 Task: Add the task  Integrate a new third-party API into a website to the section Agile Athletes in the project AgileCoast and add a Due Date to the respective task as 2023/09/03
Action: Mouse moved to (57, 355)
Screenshot: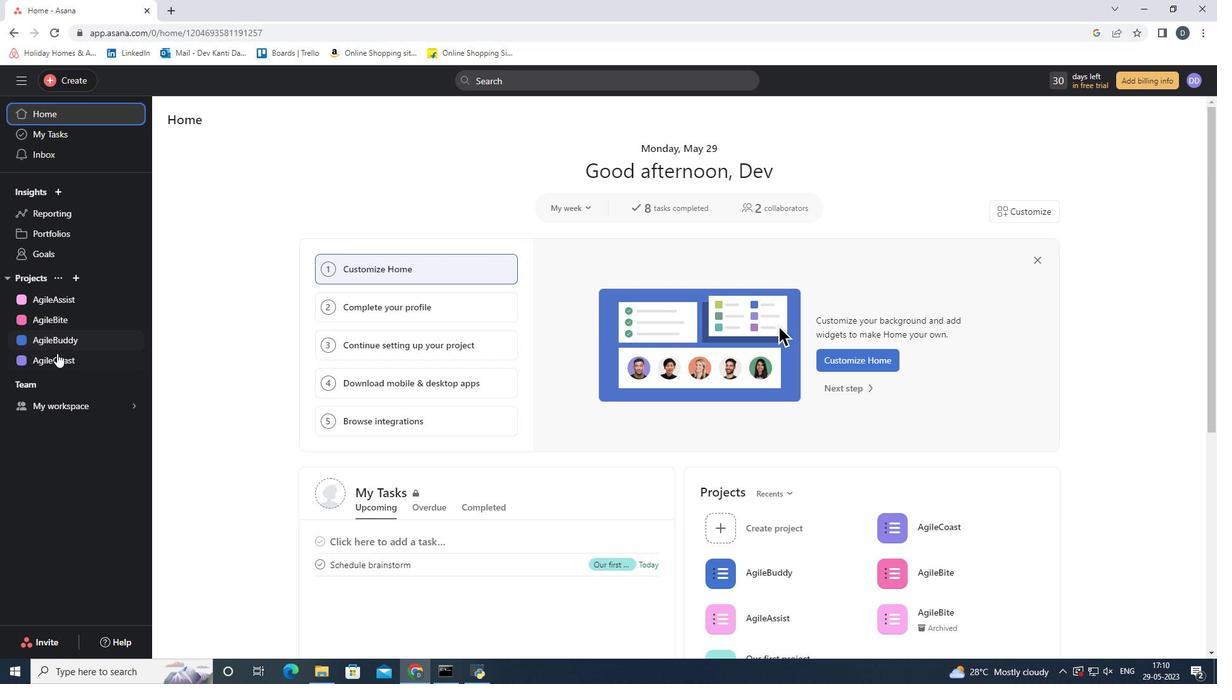 
Action: Mouse pressed left at (57, 355)
Screenshot: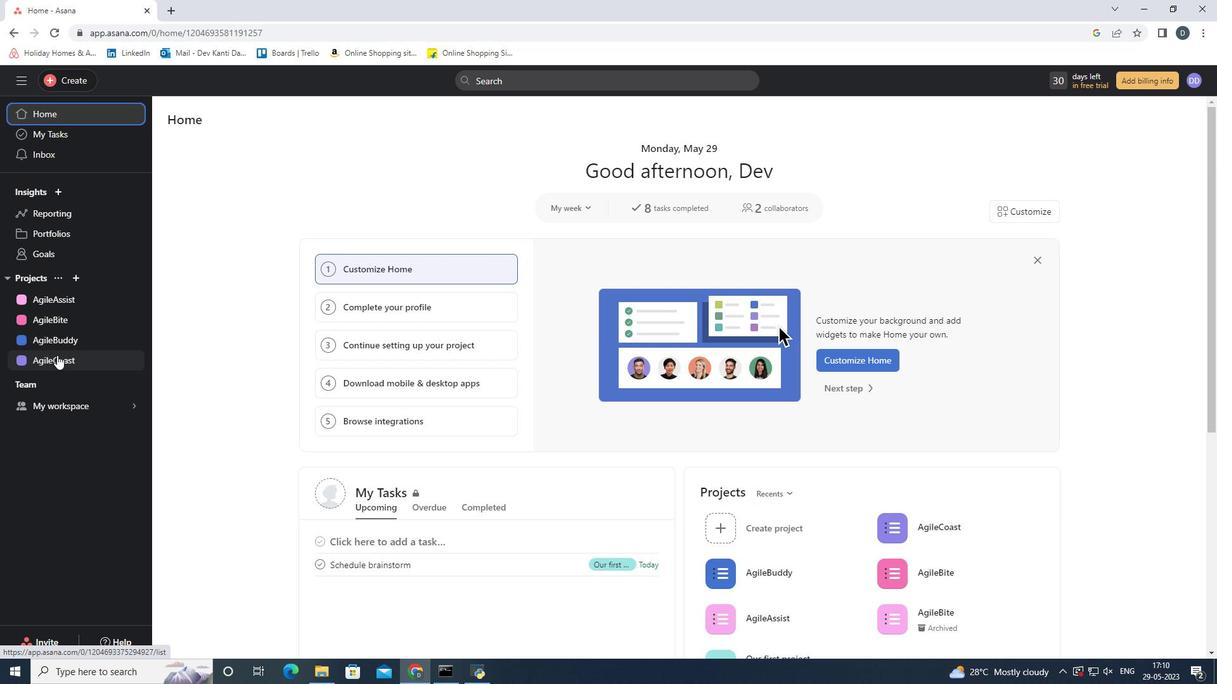 
Action: Mouse moved to (528, 299)
Screenshot: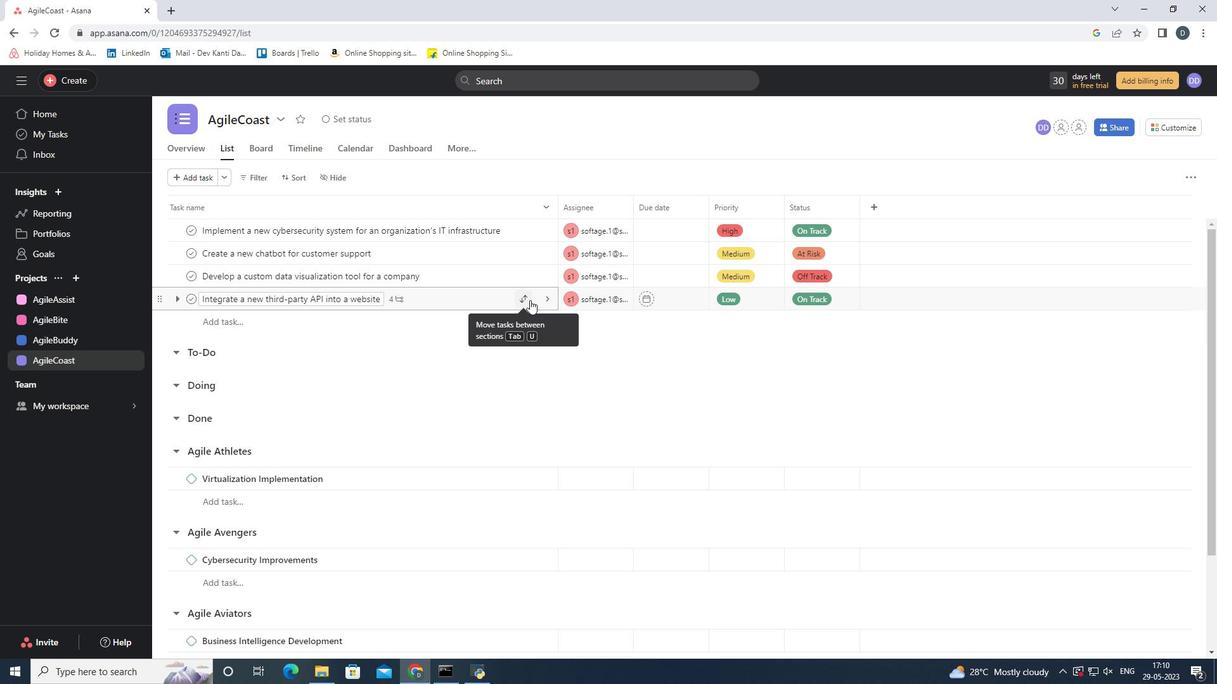 
Action: Mouse pressed left at (528, 299)
Screenshot: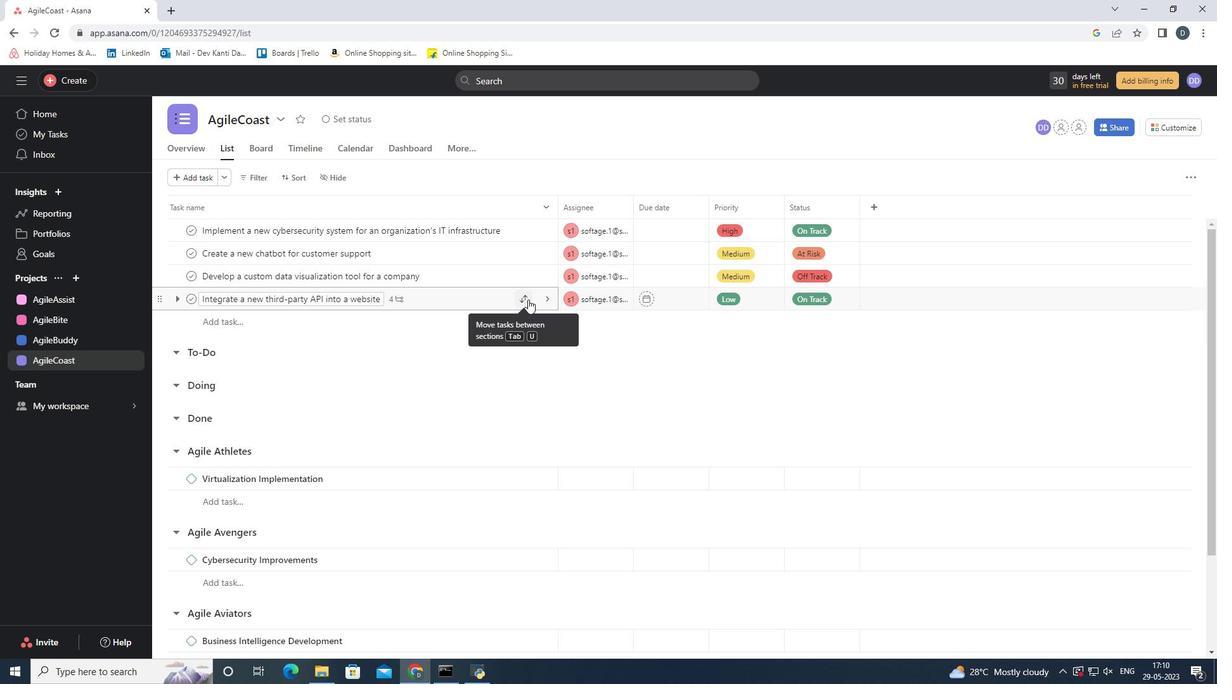 
Action: Mouse moved to (479, 441)
Screenshot: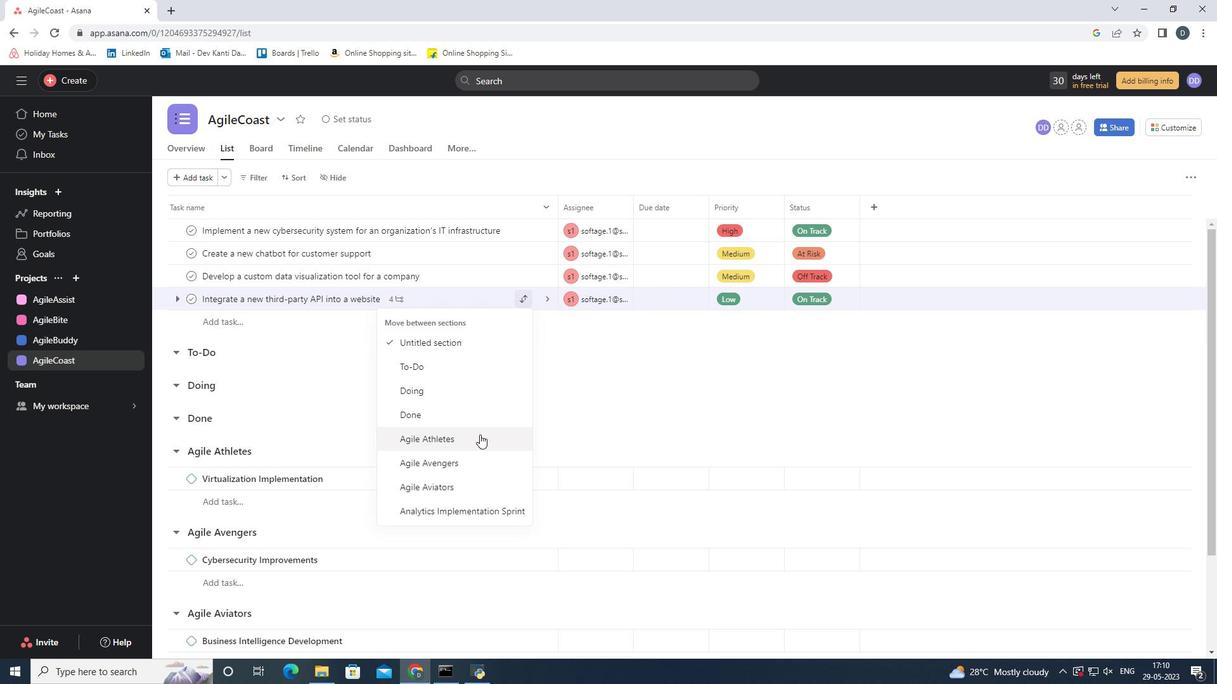 
Action: Mouse pressed left at (479, 441)
Screenshot: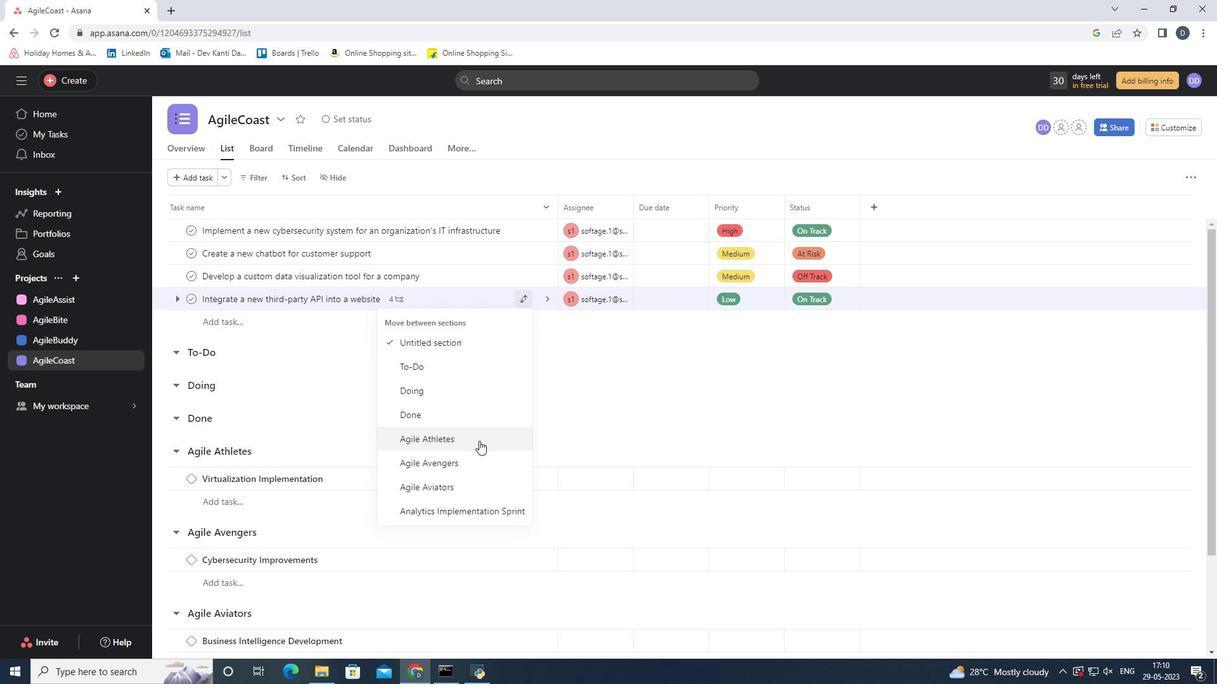 
Action: Mouse moved to (683, 461)
Screenshot: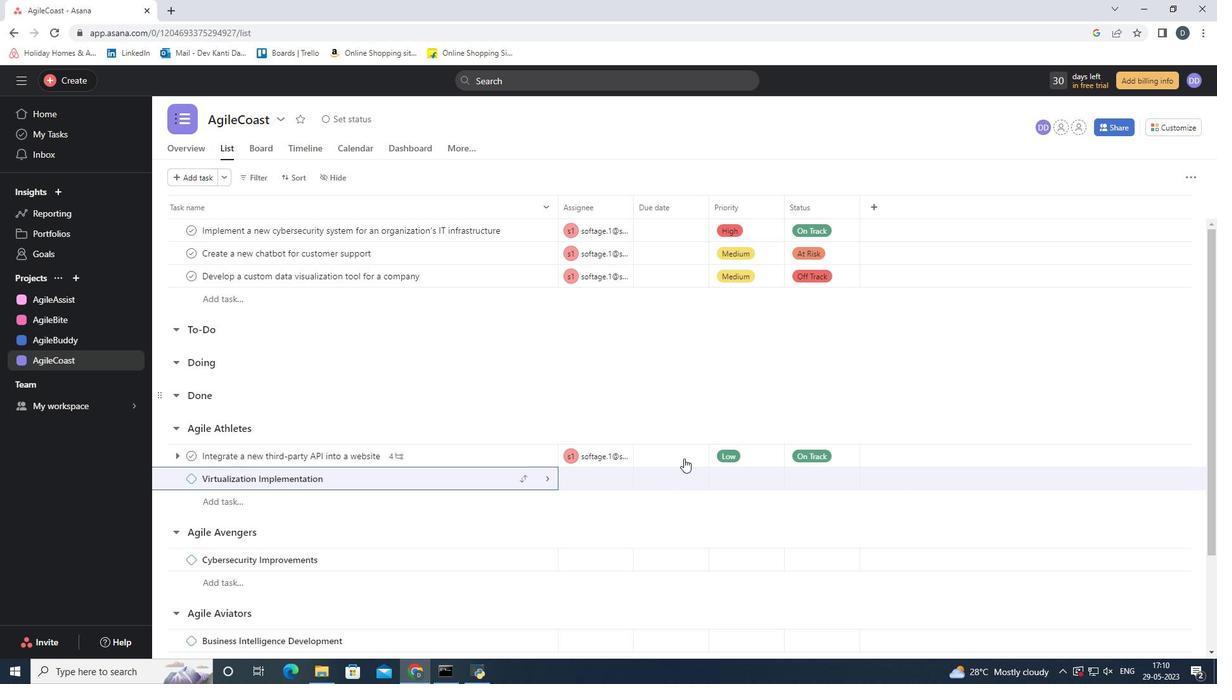 
Action: Mouse pressed left at (683, 461)
Screenshot: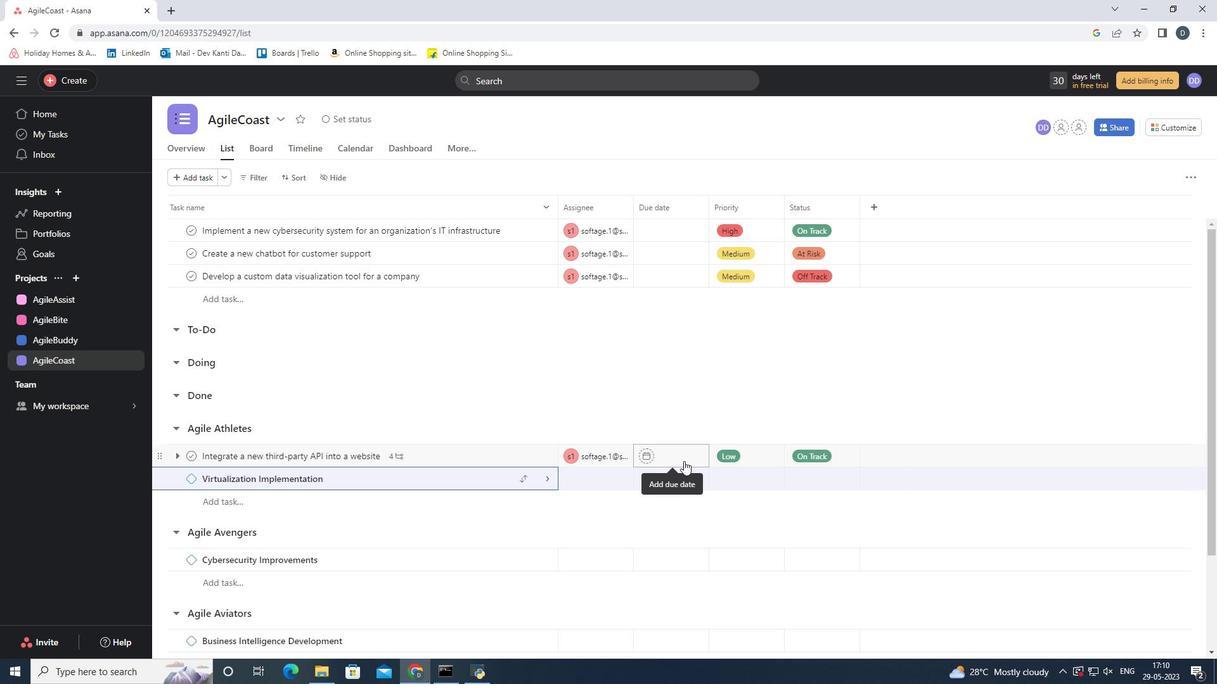 
Action: Mouse moved to (793, 228)
Screenshot: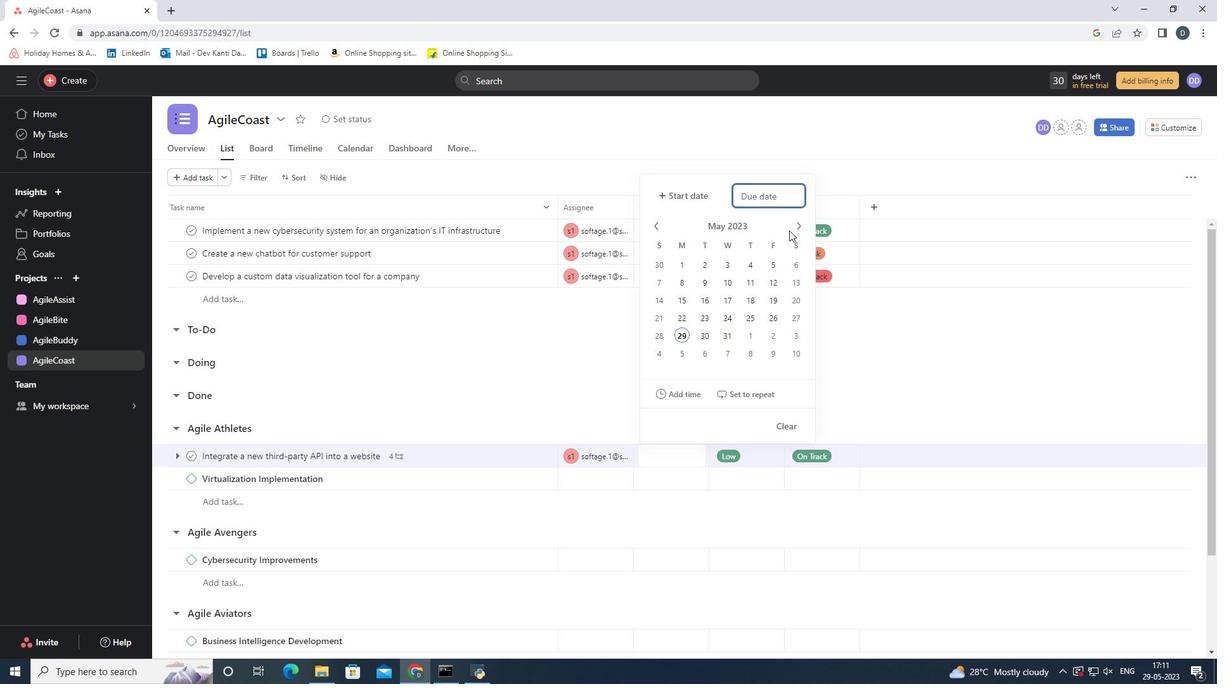 
Action: Mouse pressed left at (793, 228)
Screenshot: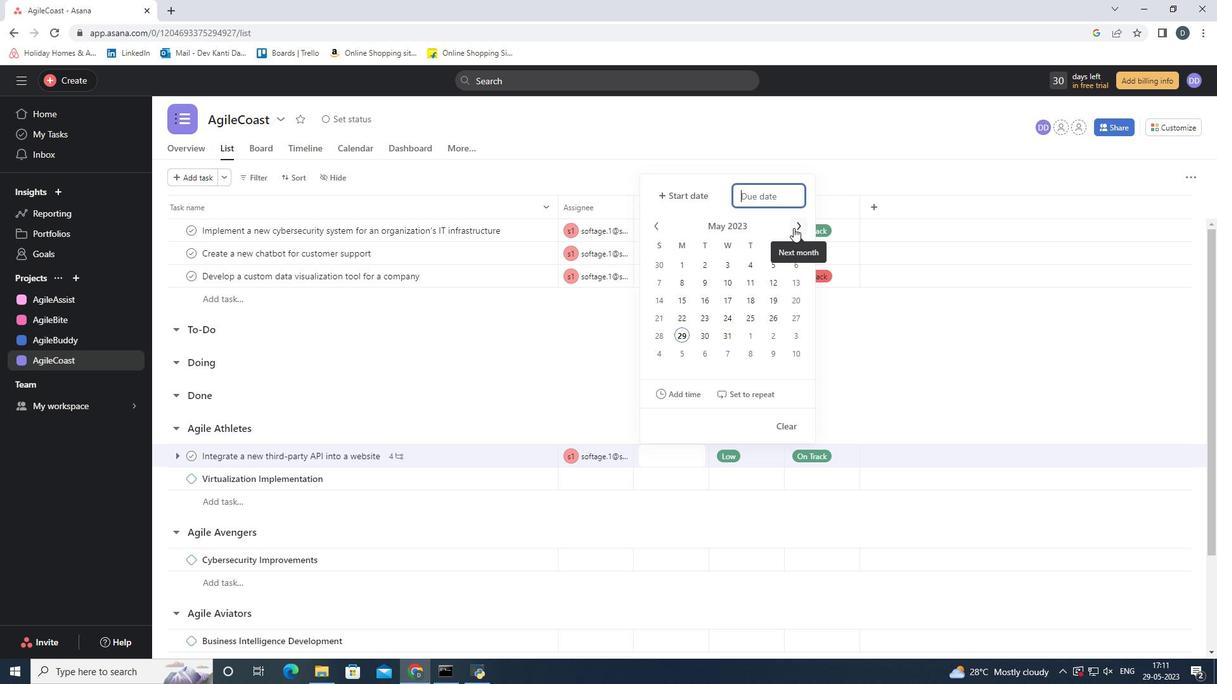 
Action: Mouse pressed left at (793, 228)
Screenshot: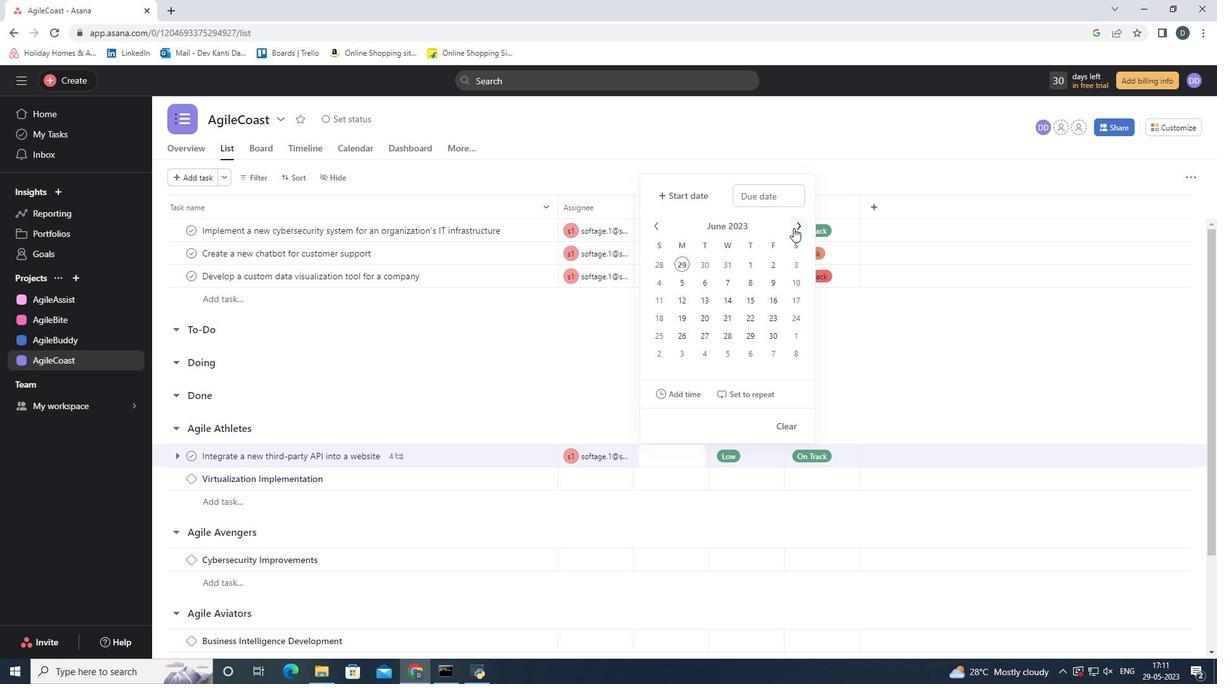 
Action: Mouse pressed left at (793, 228)
Screenshot: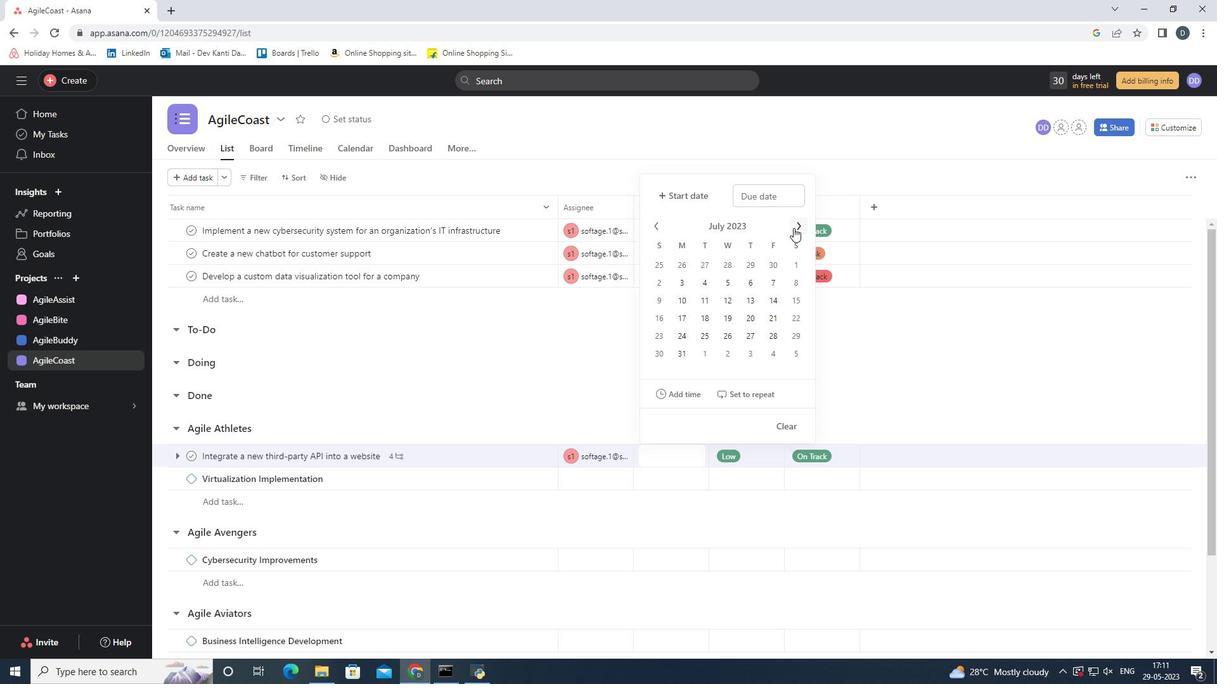 
Action: Mouse pressed left at (793, 228)
Screenshot: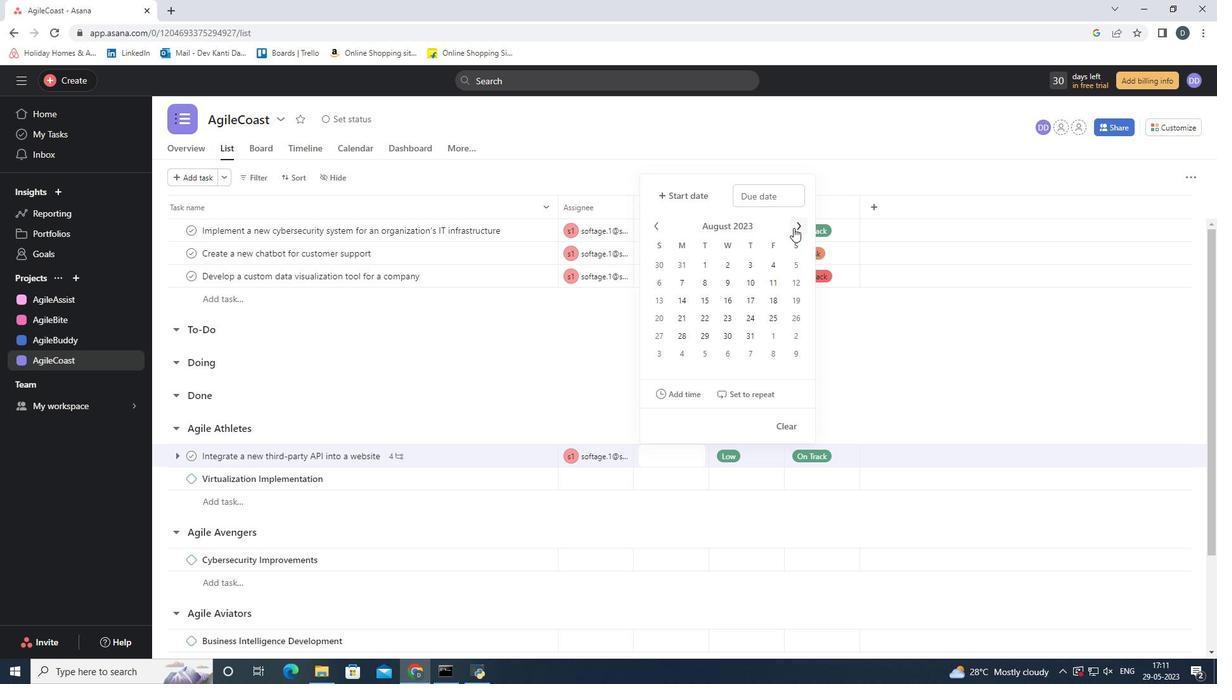 
Action: Mouse pressed left at (793, 228)
Screenshot: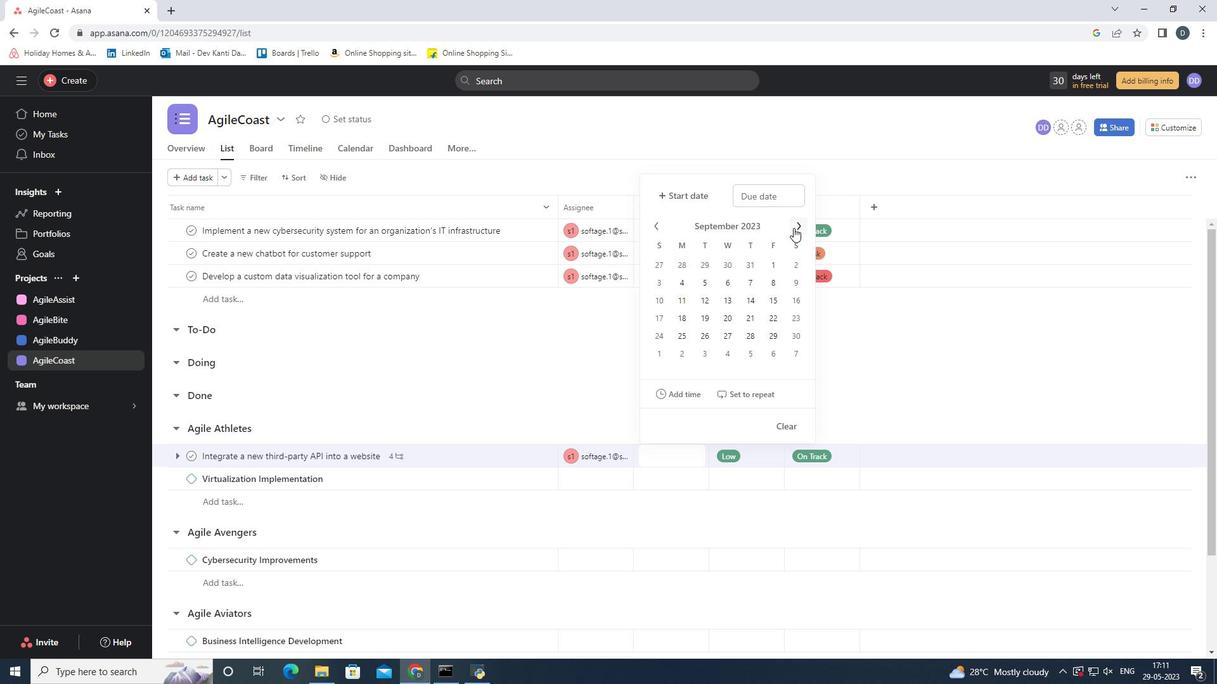 
Action: Mouse moved to (661, 228)
Screenshot: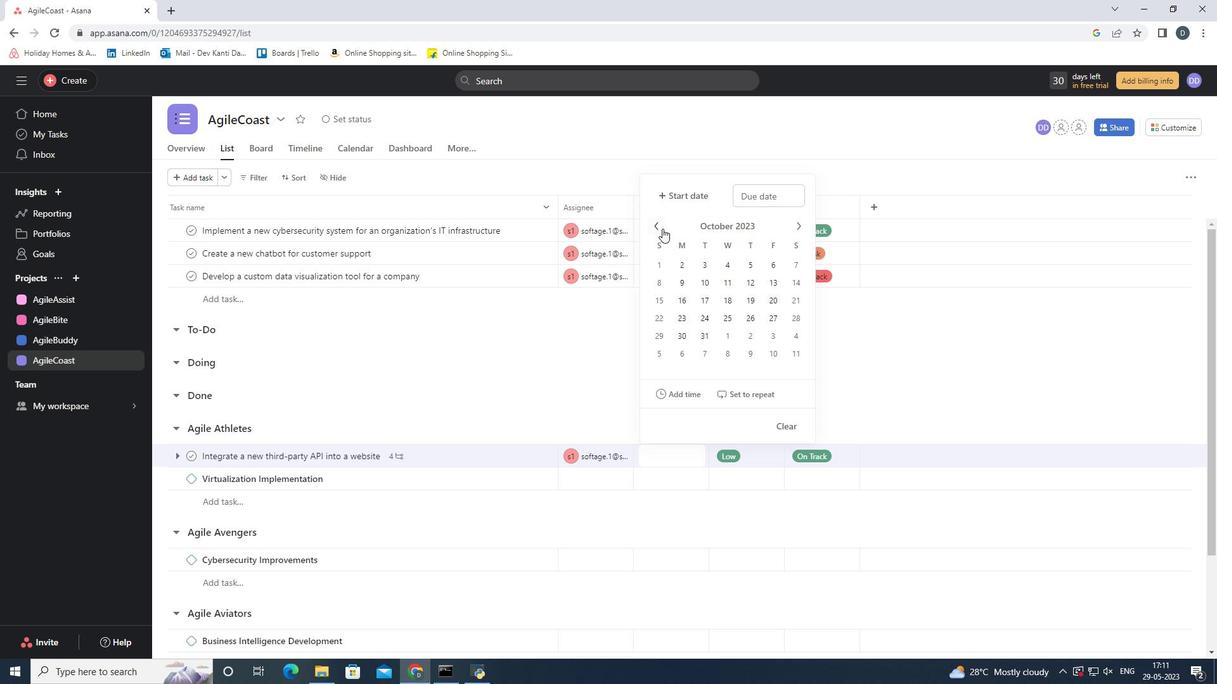 
Action: Mouse pressed left at (661, 228)
Screenshot: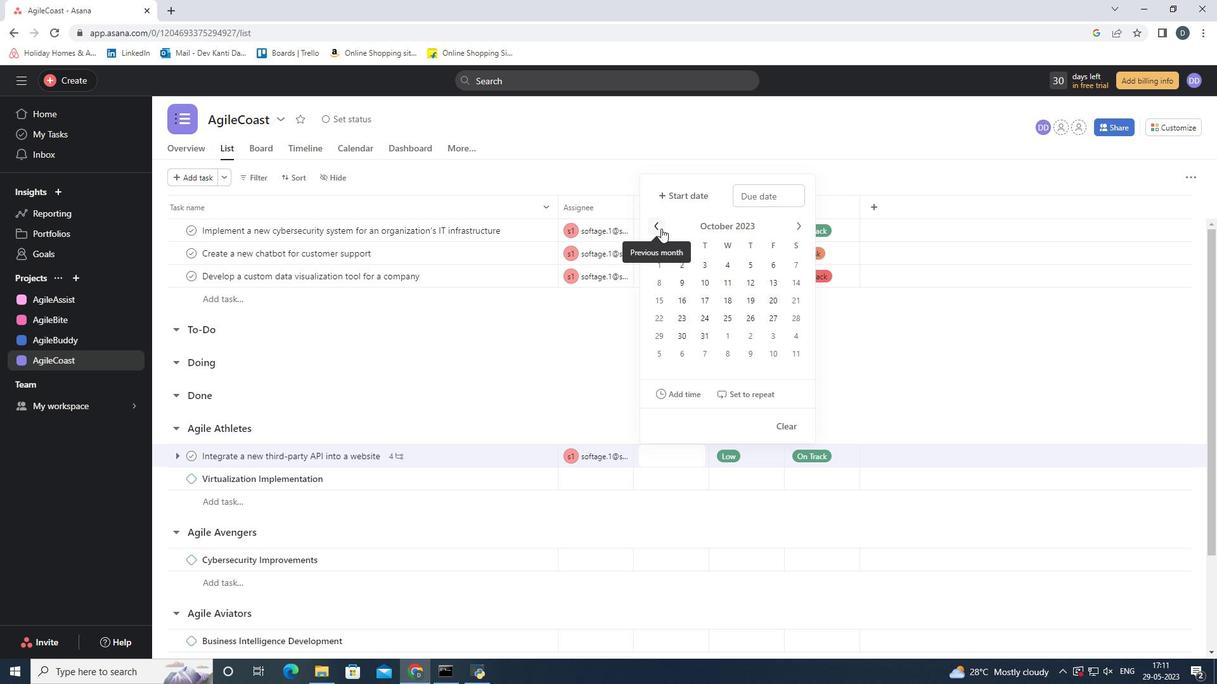 
Action: Mouse moved to (657, 280)
Screenshot: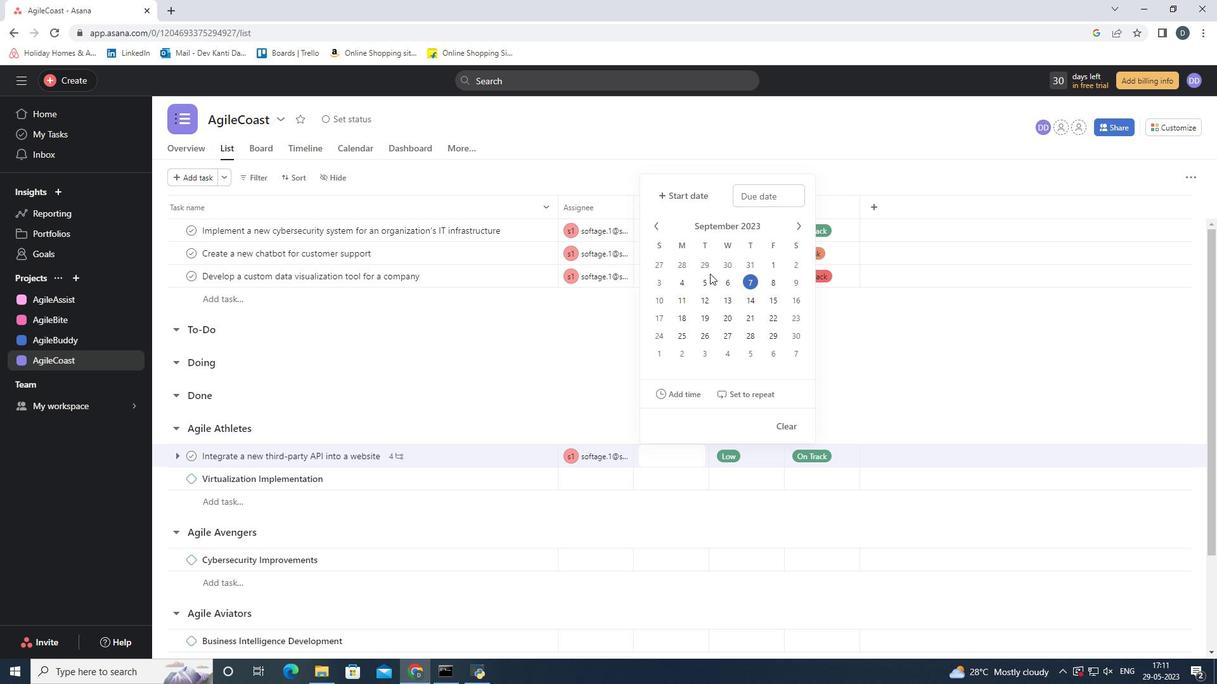 
Action: Mouse pressed left at (657, 280)
Screenshot: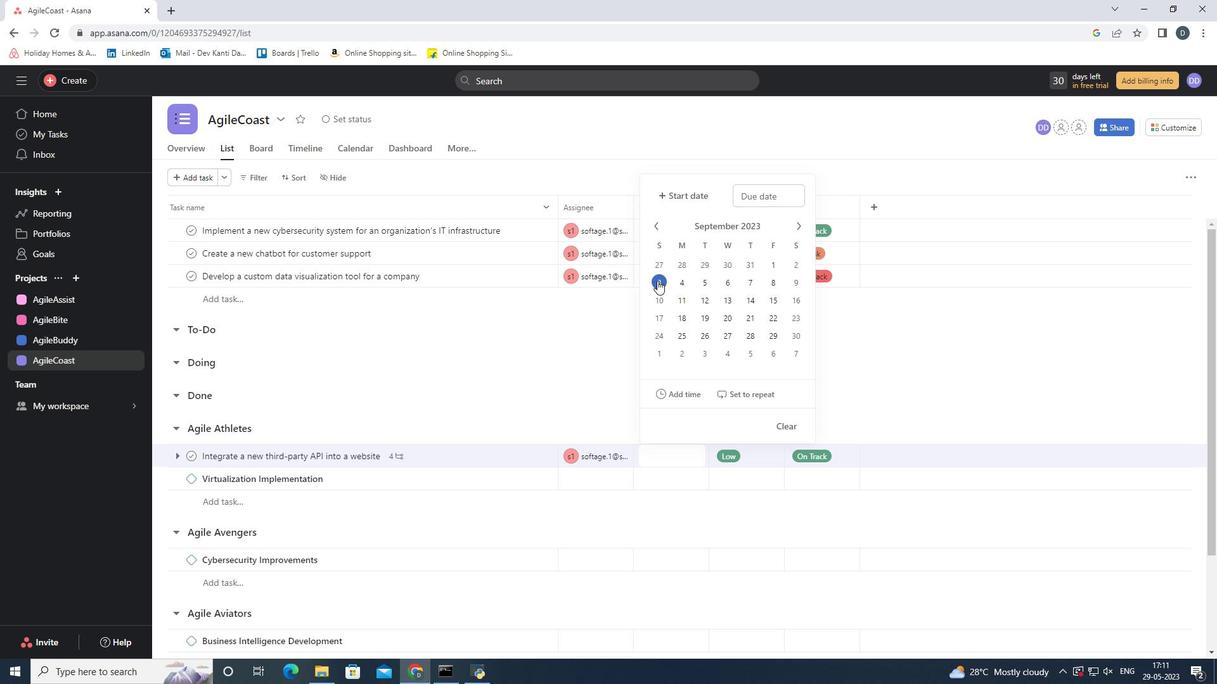 
Action: Mouse moved to (872, 408)
Screenshot: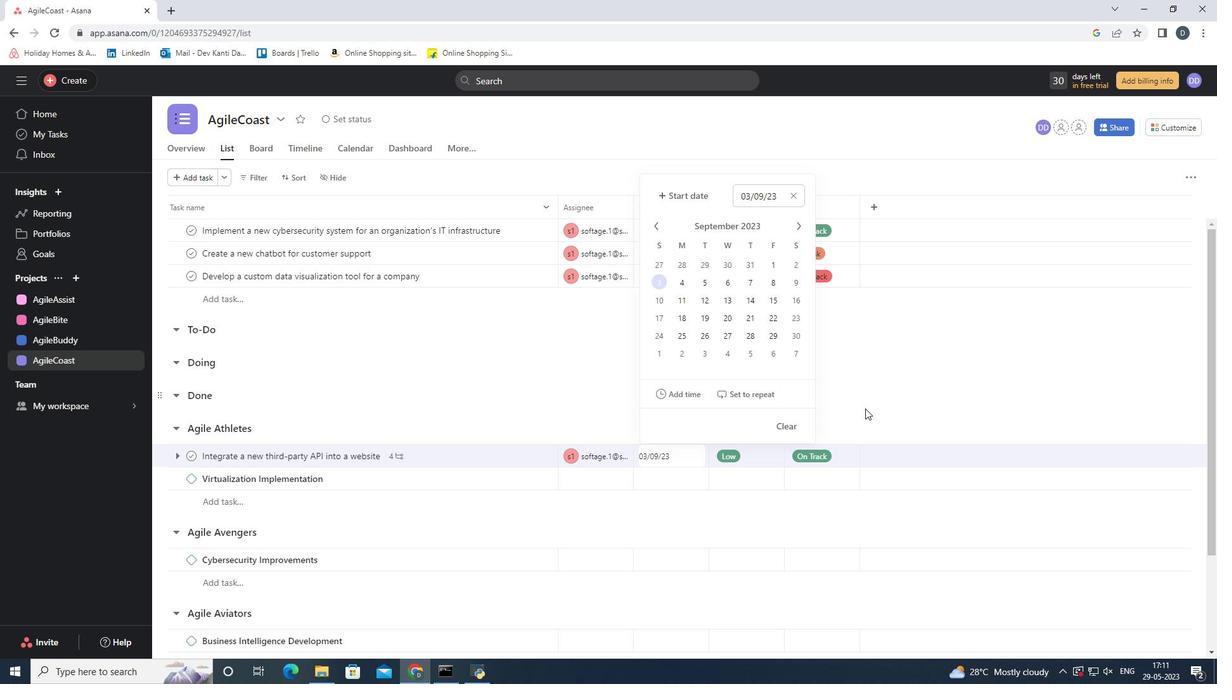
Action: Mouse pressed left at (872, 408)
Screenshot: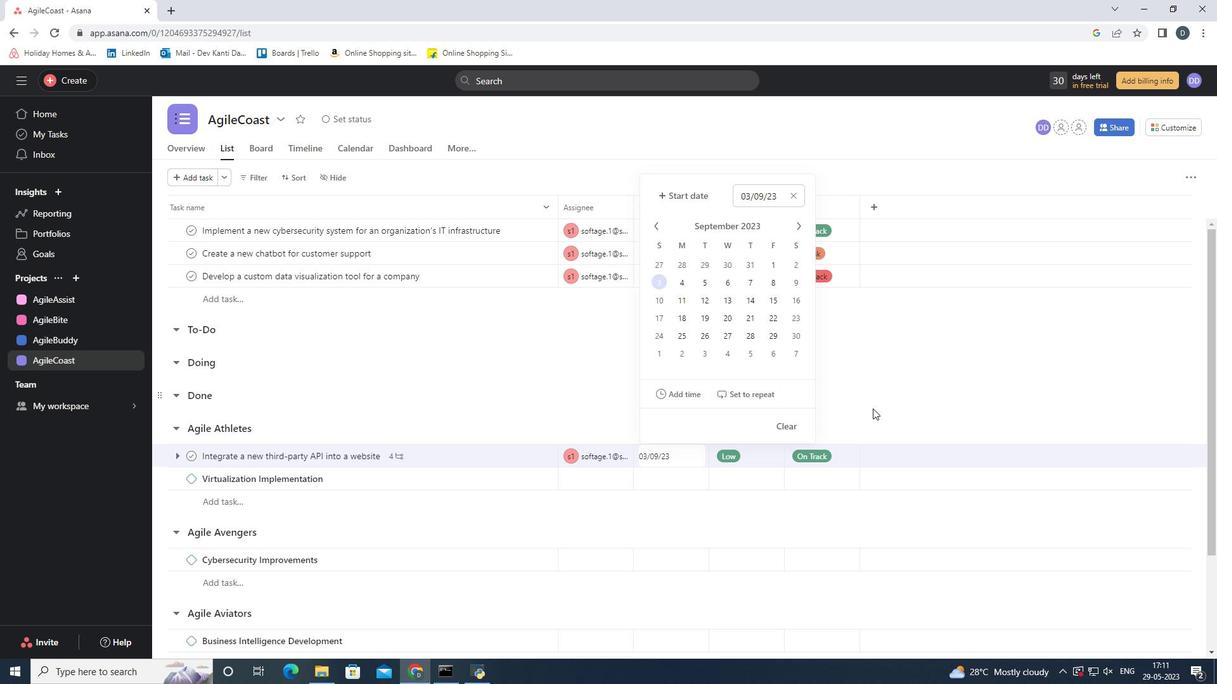 
Action: Mouse moved to (663, 392)
Screenshot: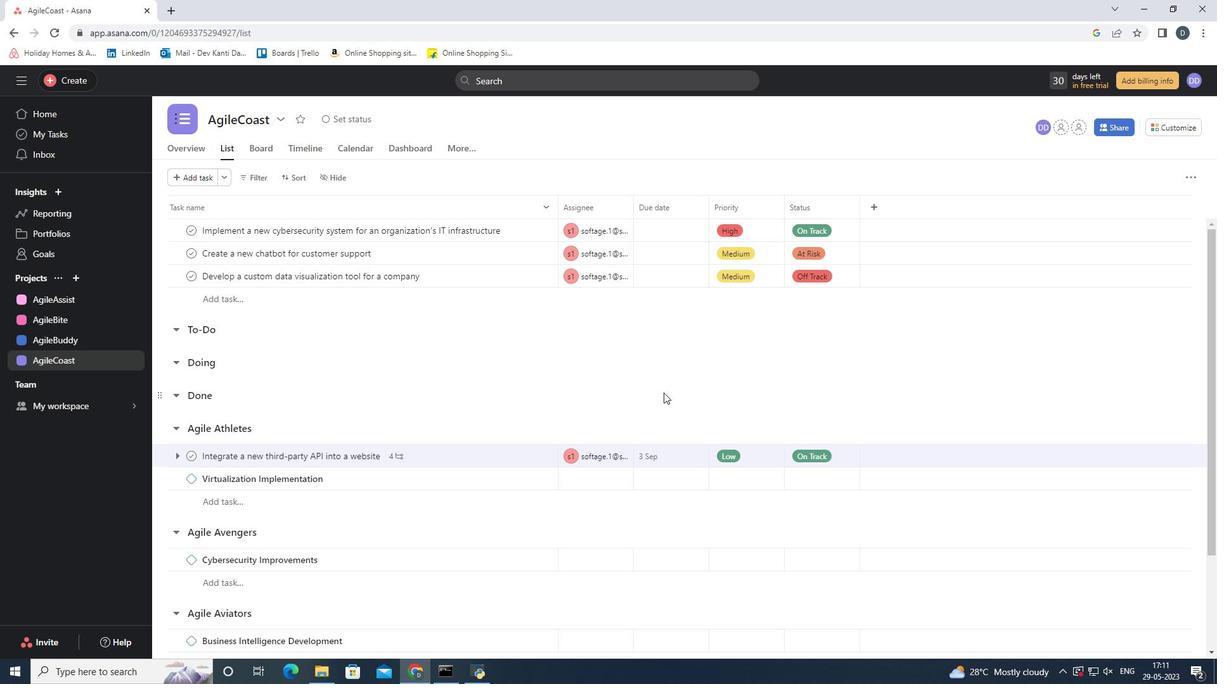 
